 Task: Create a due date automation trigger when advanced on, on the tuesday of the week a card is due add basic without the green label at 11:00 AM.
Action: Mouse moved to (974, 120)
Screenshot: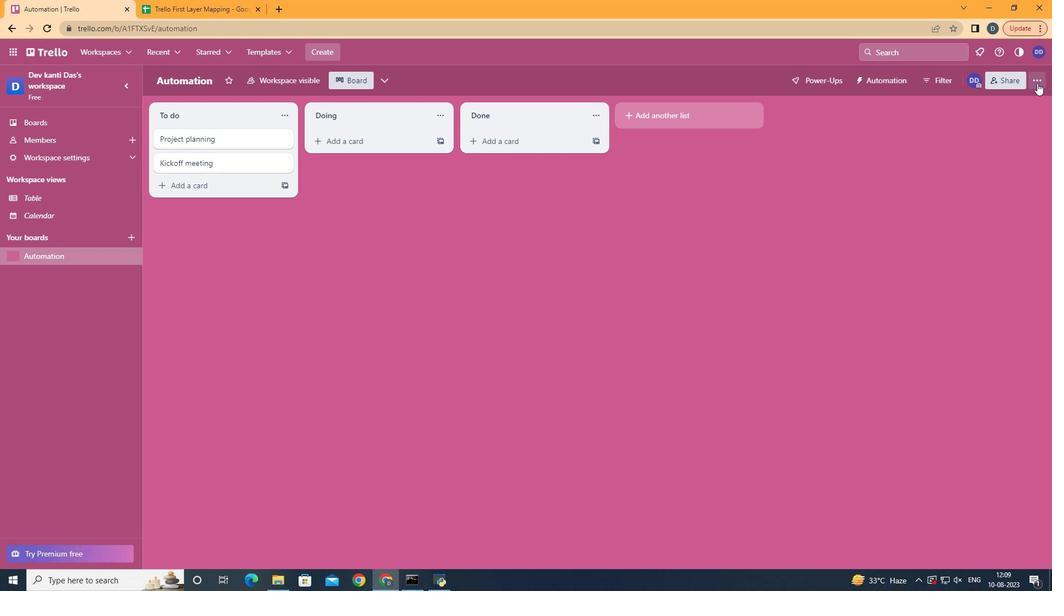 
Action: Mouse pressed left at (974, 120)
Screenshot: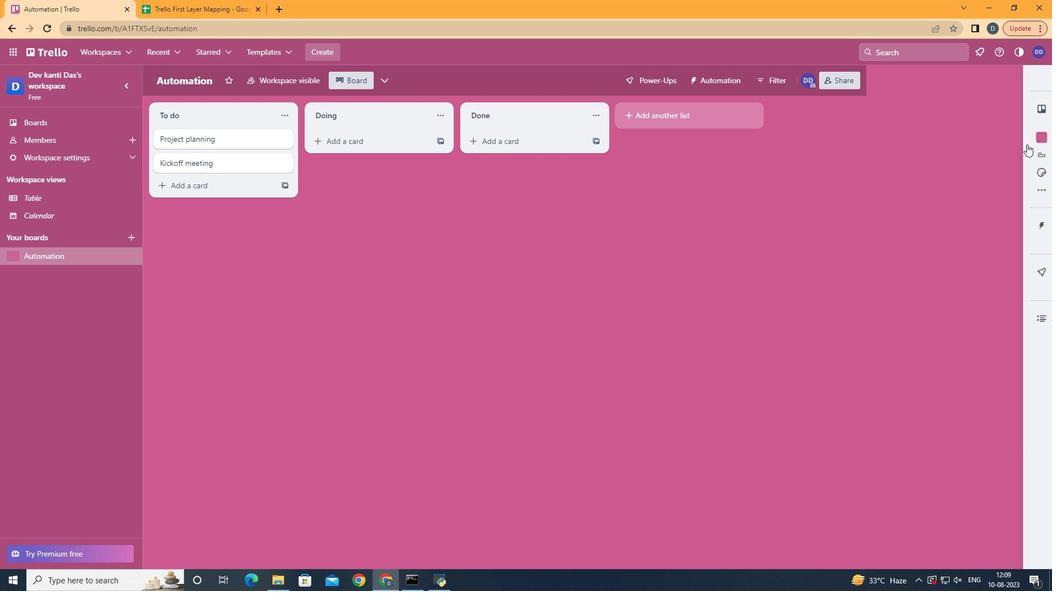 
Action: Mouse moved to (893, 260)
Screenshot: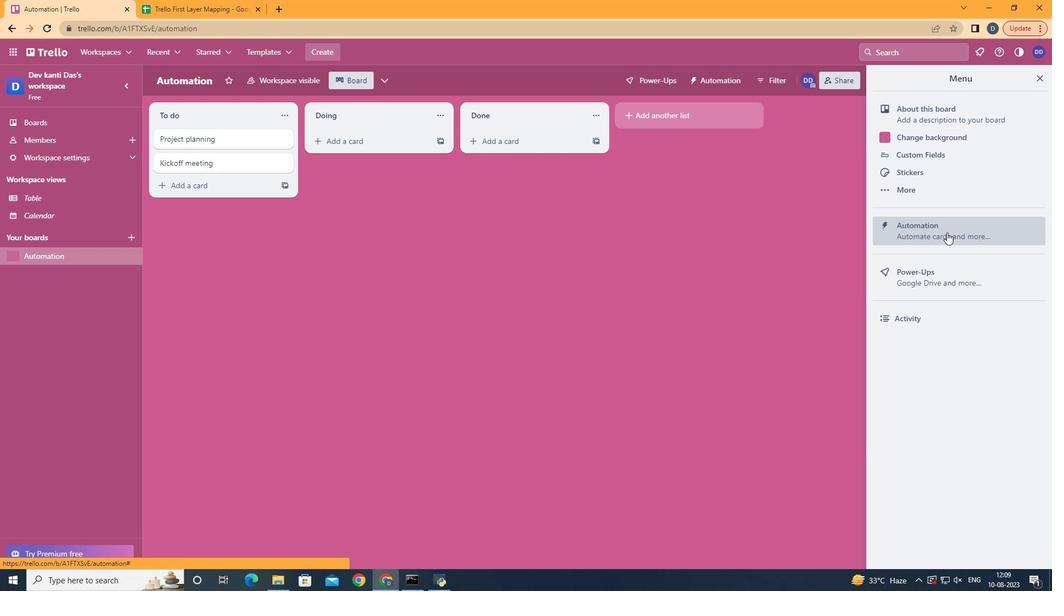 
Action: Mouse pressed left at (893, 260)
Screenshot: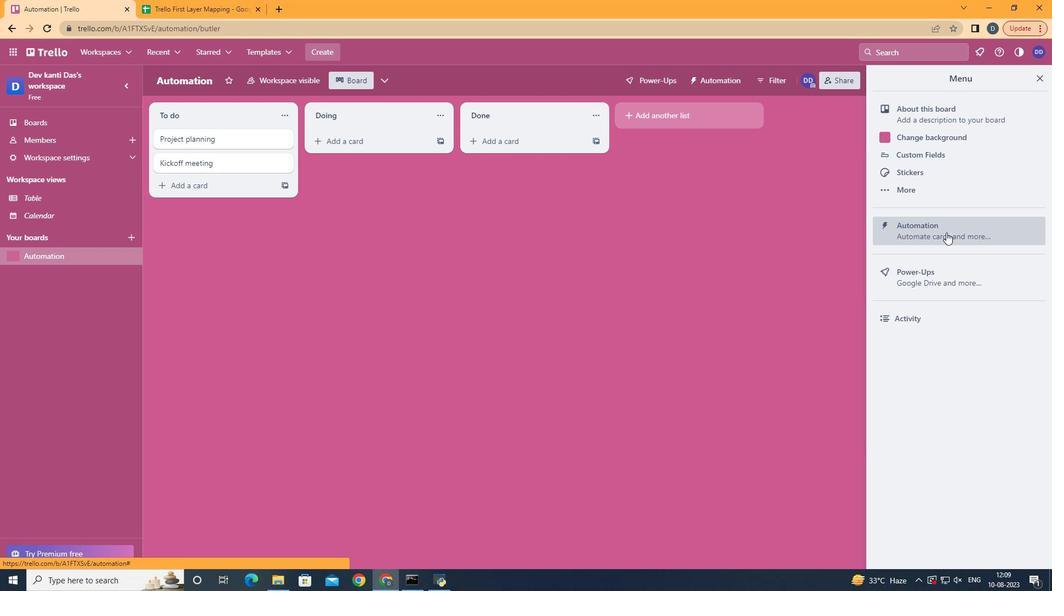 
Action: Mouse moved to (229, 252)
Screenshot: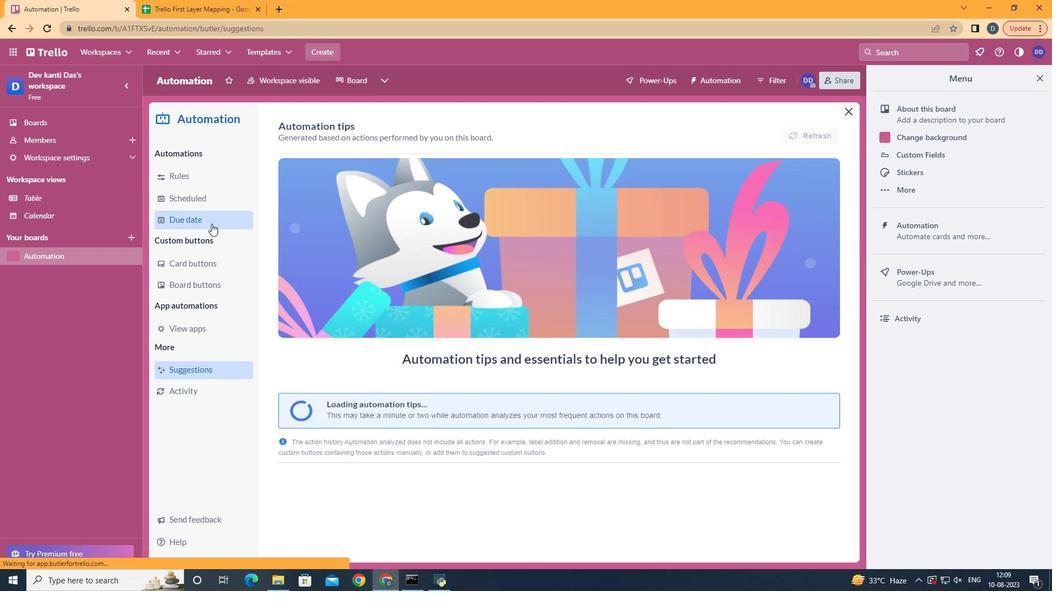 
Action: Mouse pressed left at (229, 252)
Screenshot: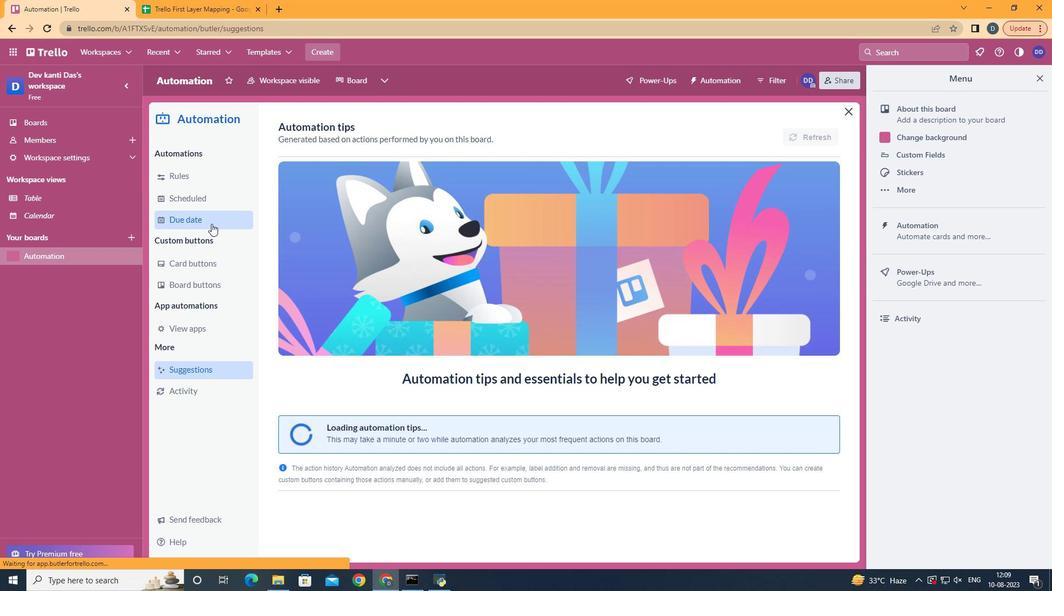 
Action: Mouse moved to (734, 166)
Screenshot: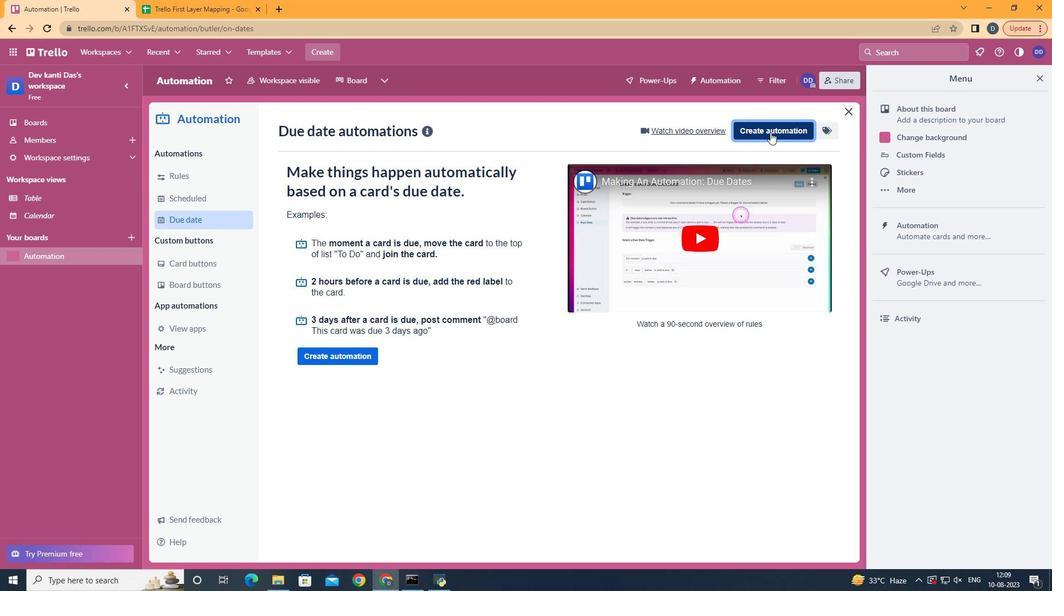 
Action: Mouse pressed left at (734, 166)
Screenshot: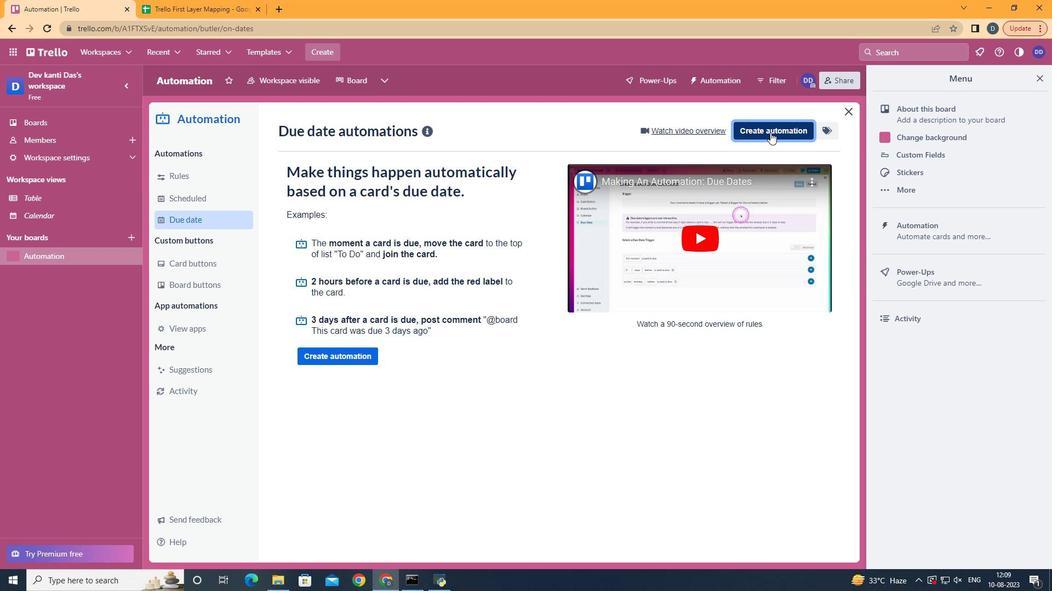 
Action: Mouse moved to (586, 258)
Screenshot: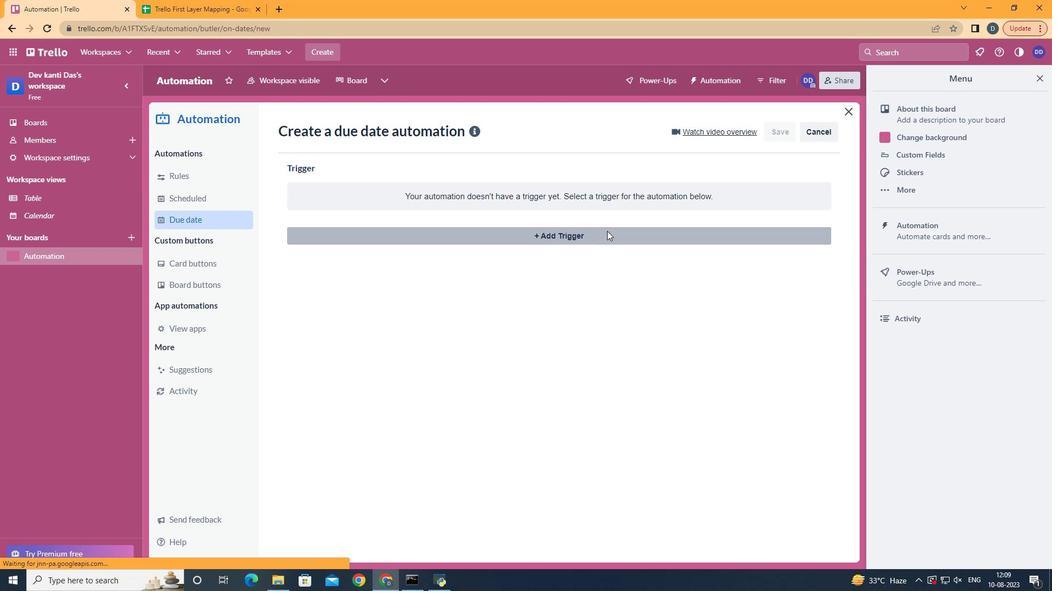 
Action: Mouse pressed left at (586, 258)
Screenshot: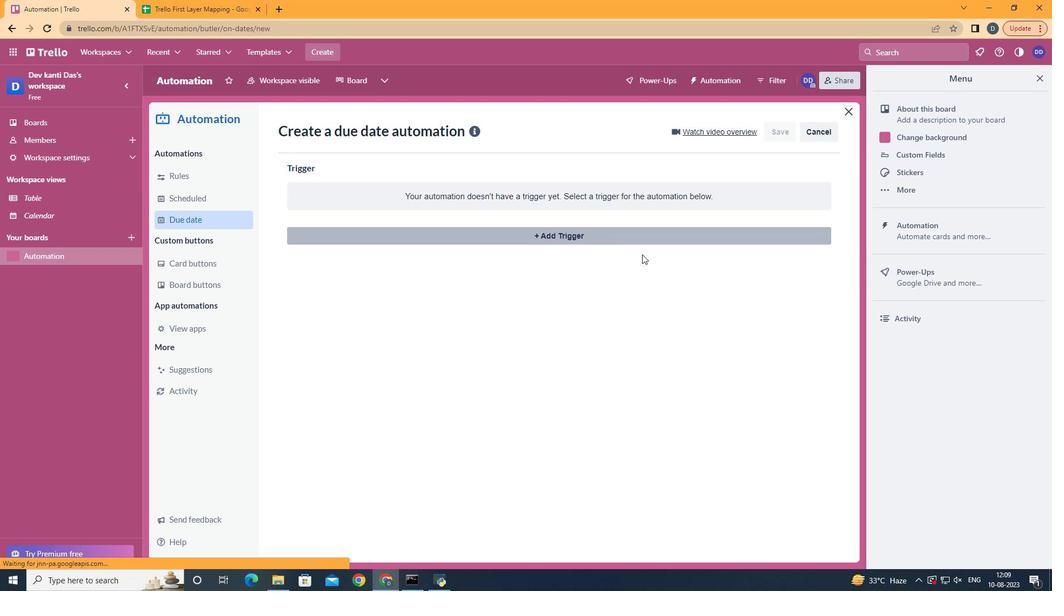 
Action: Mouse moved to (361, 329)
Screenshot: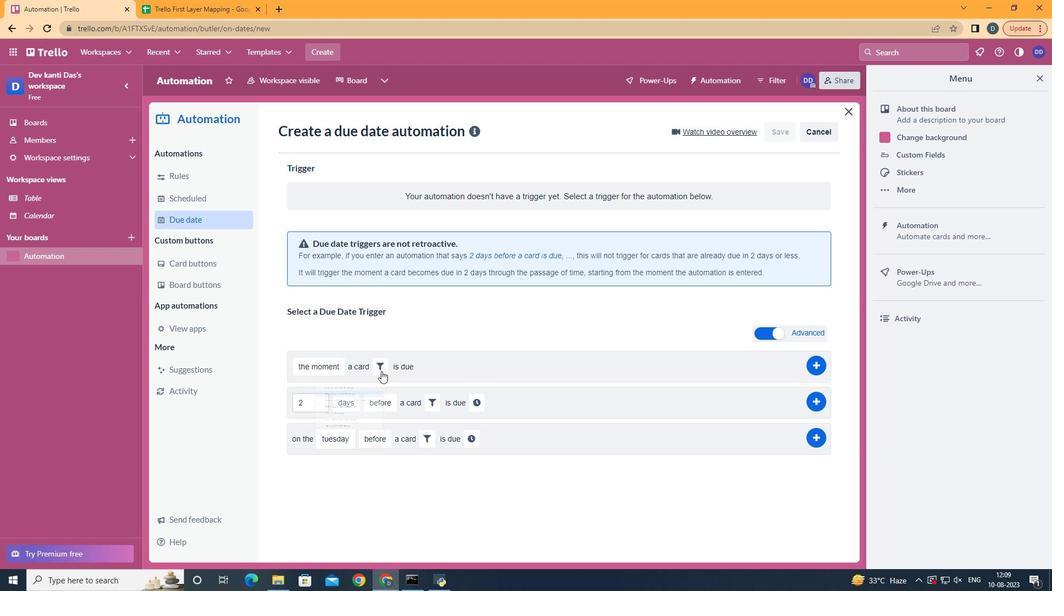 
Action: Mouse pressed left at (361, 329)
Screenshot: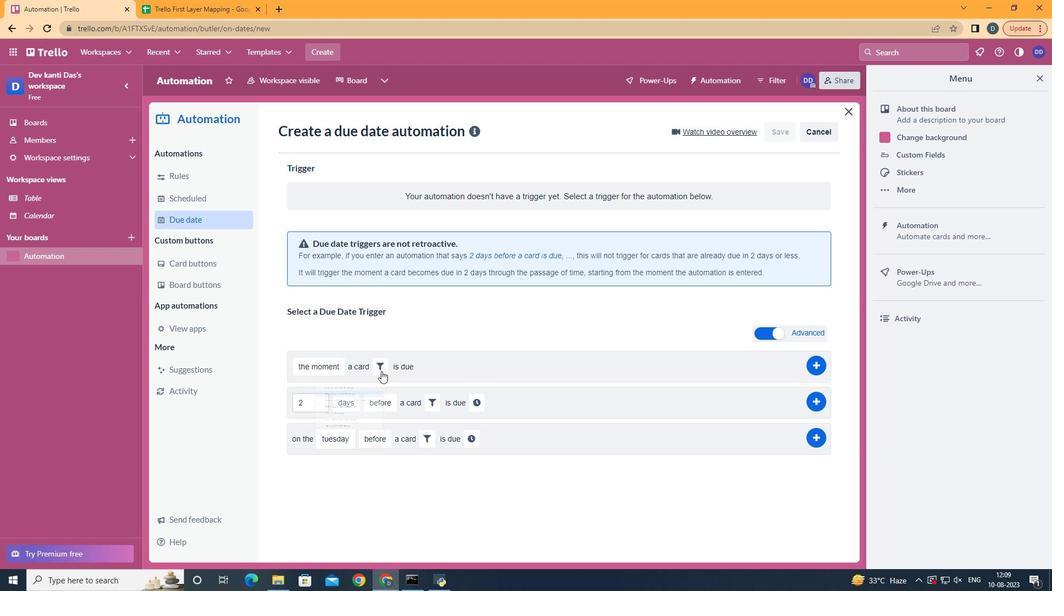 
Action: Mouse moved to (383, 488)
Screenshot: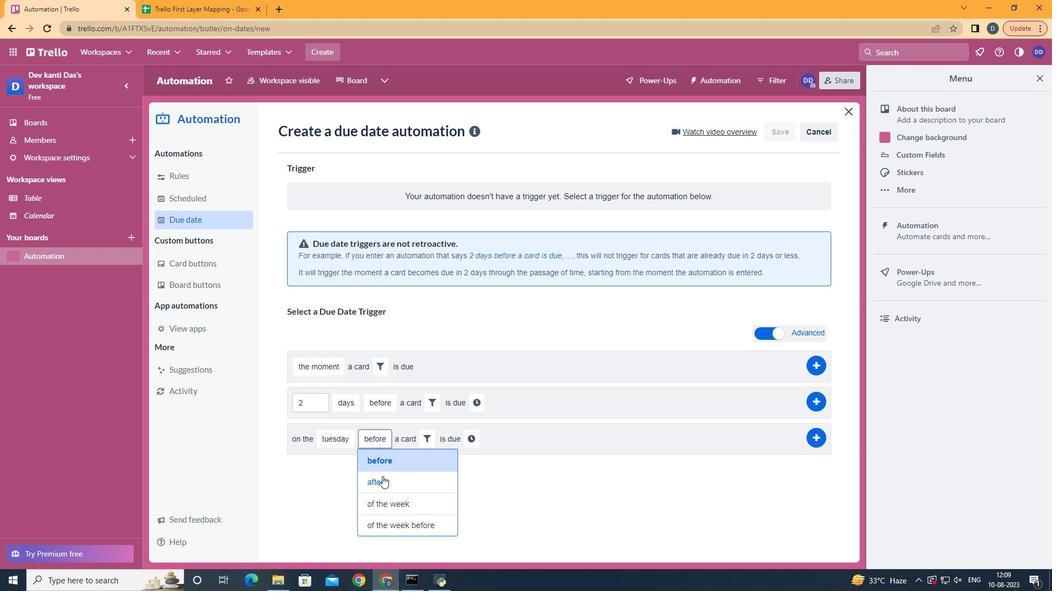 
Action: Mouse pressed left at (383, 488)
Screenshot: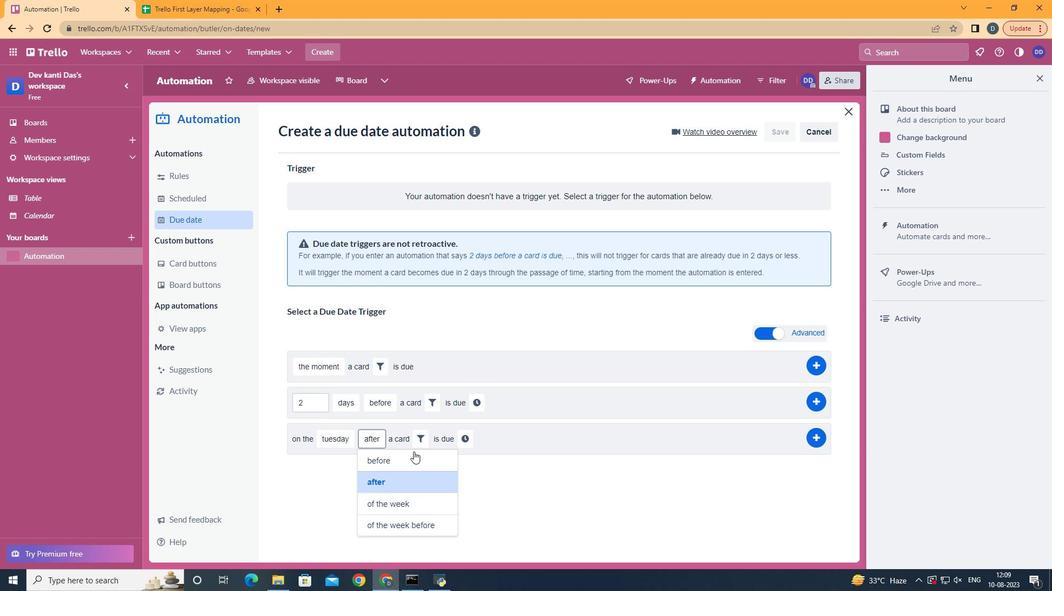 
Action: Mouse moved to (379, 513)
Screenshot: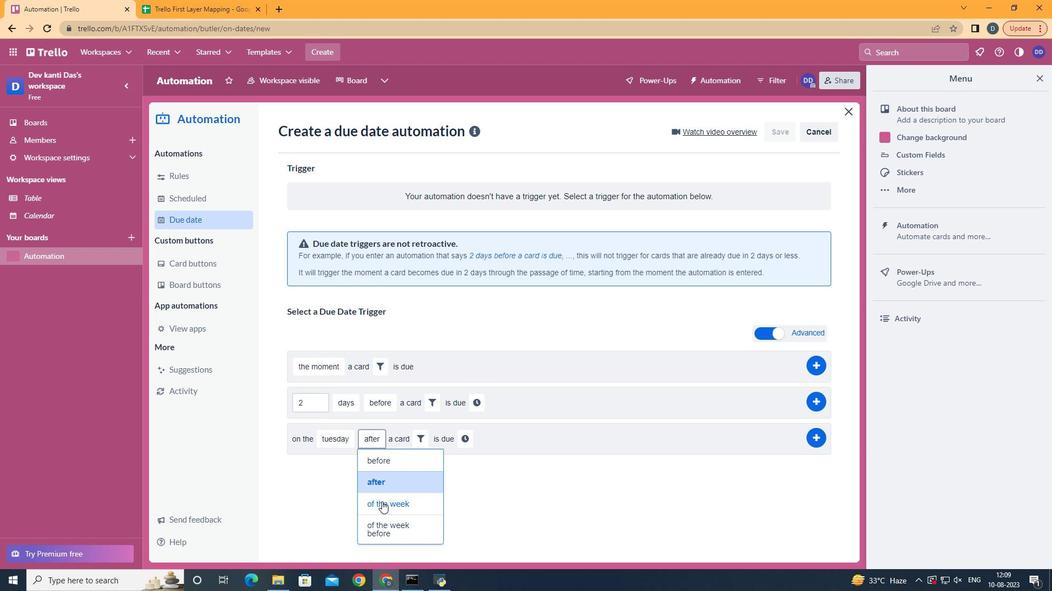 
Action: Mouse pressed left at (379, 513)
Screenshot: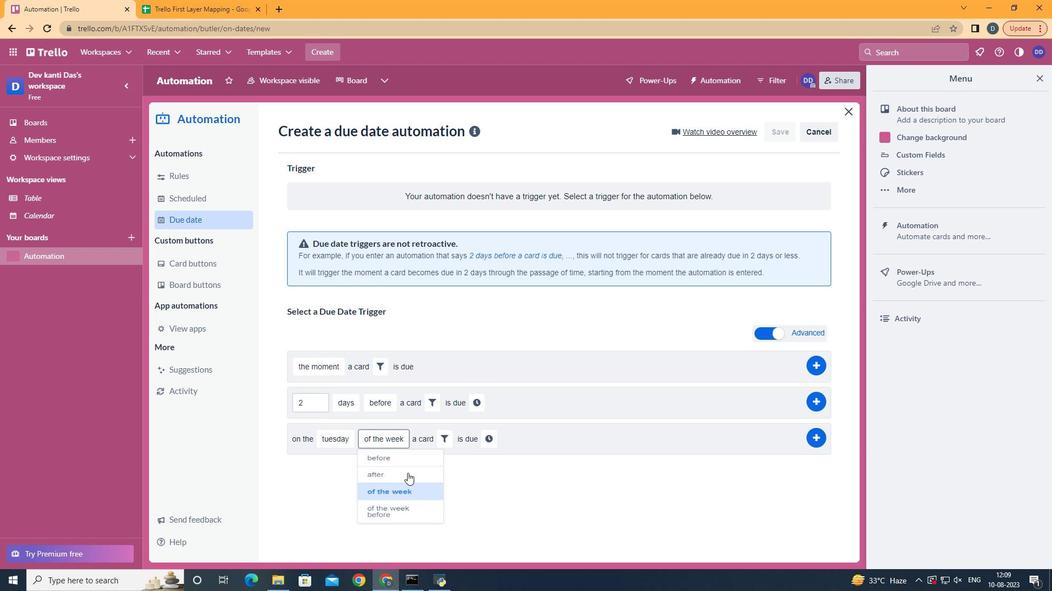 
Action: Mouse moved to (432, 451)
Screenshot: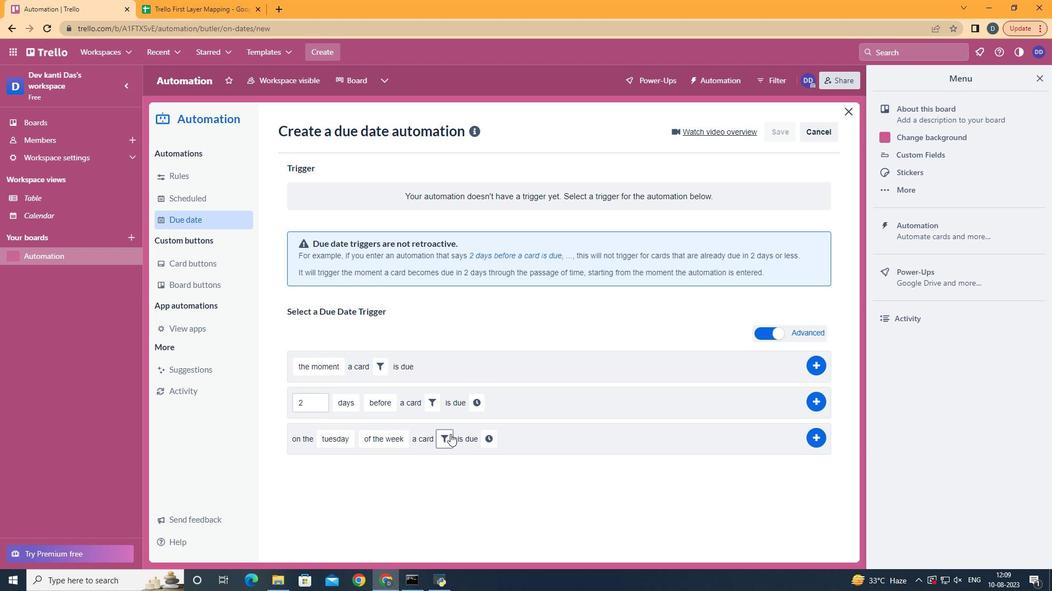 
Action: Mouse pressed left at (432, 451)
Screenshot: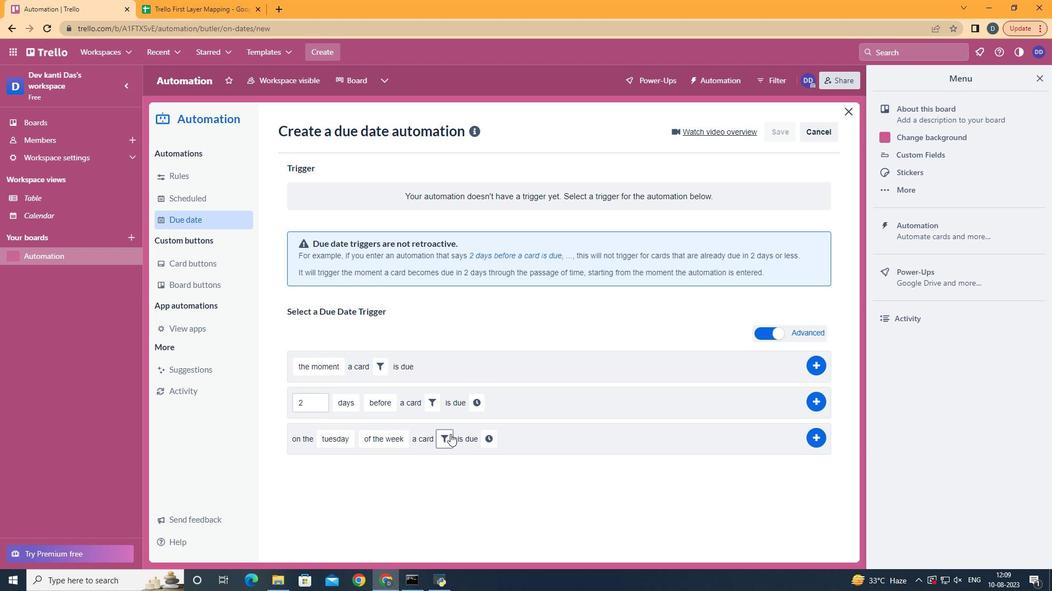 
Action: Mouse moved to (488, 486)
Screenshot: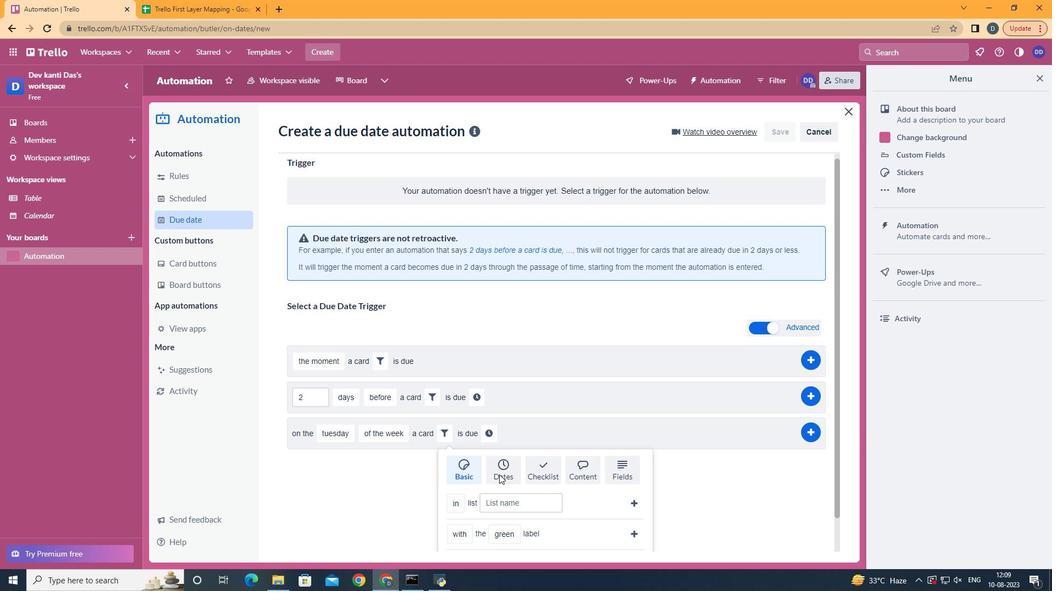 
Action: Mouse scrolled (488, 486) with delta (0, 0)
Screenshot: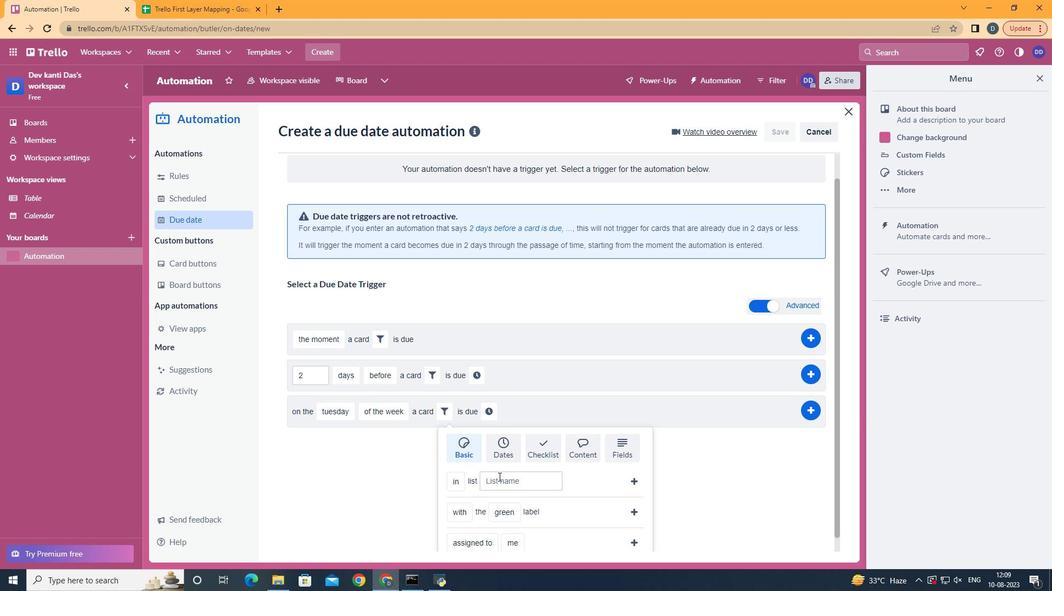 
Action: Mouse moved to (488, 487)
Screenshot: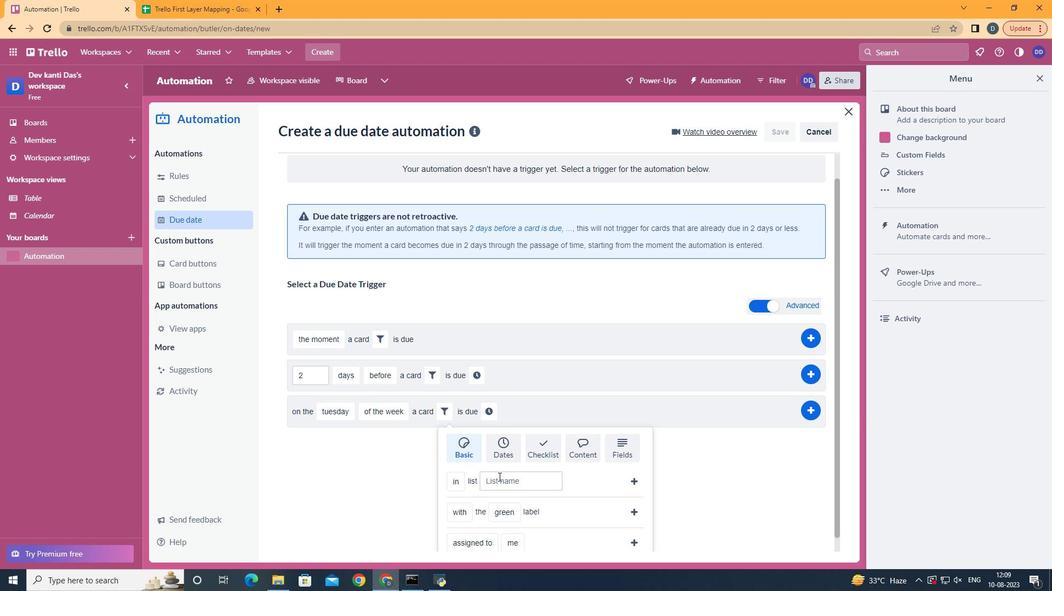 
Action: Mouse scrolled (488, 486) with delta (0, 0)
Screenshot: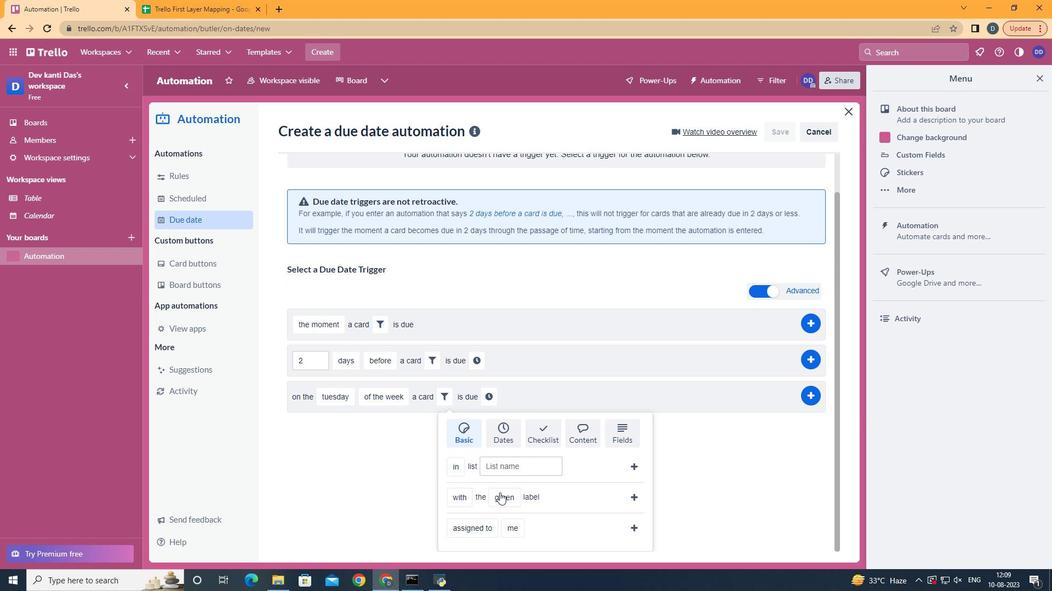 
Action: Mouse scrolled (488, 486) with delta (0, 0)
Screenshot: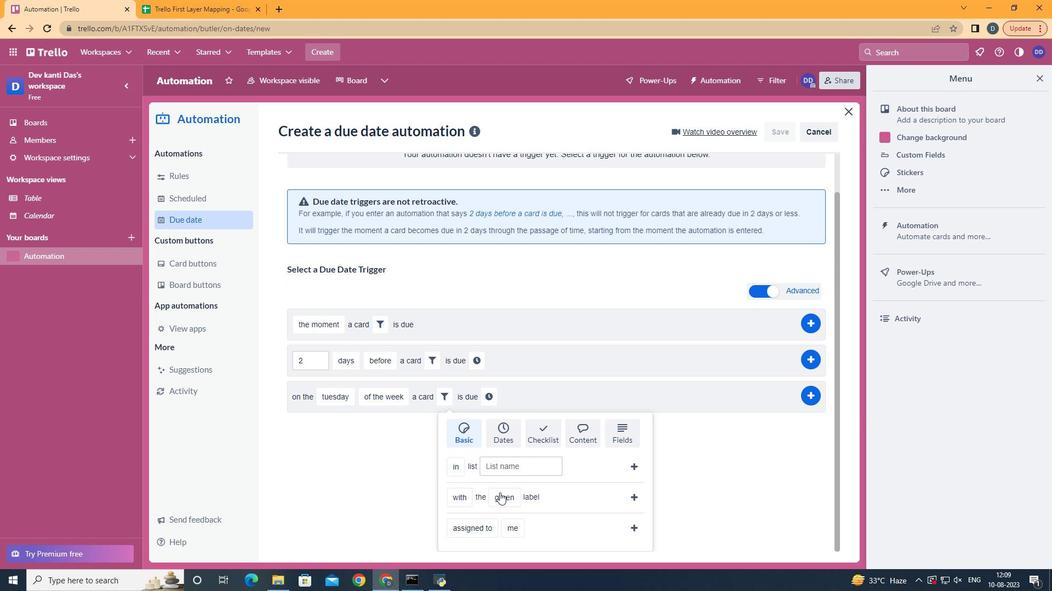 
Action: Mouse scrolled (488, 486) with delta (0, 0)
Screenshot: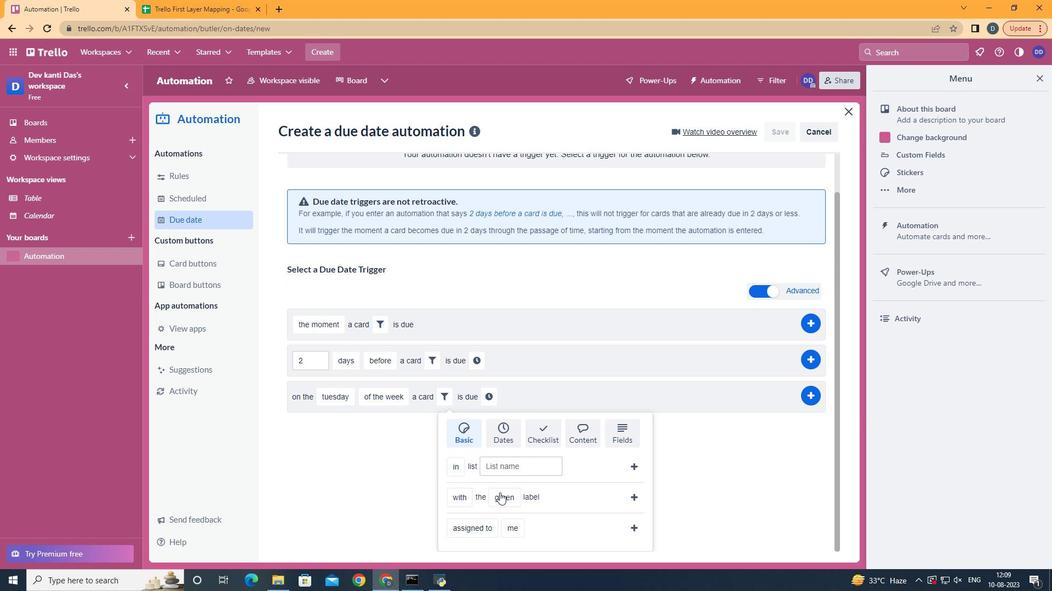 
Action: Mouse moved to (470, 467)
Screenshot: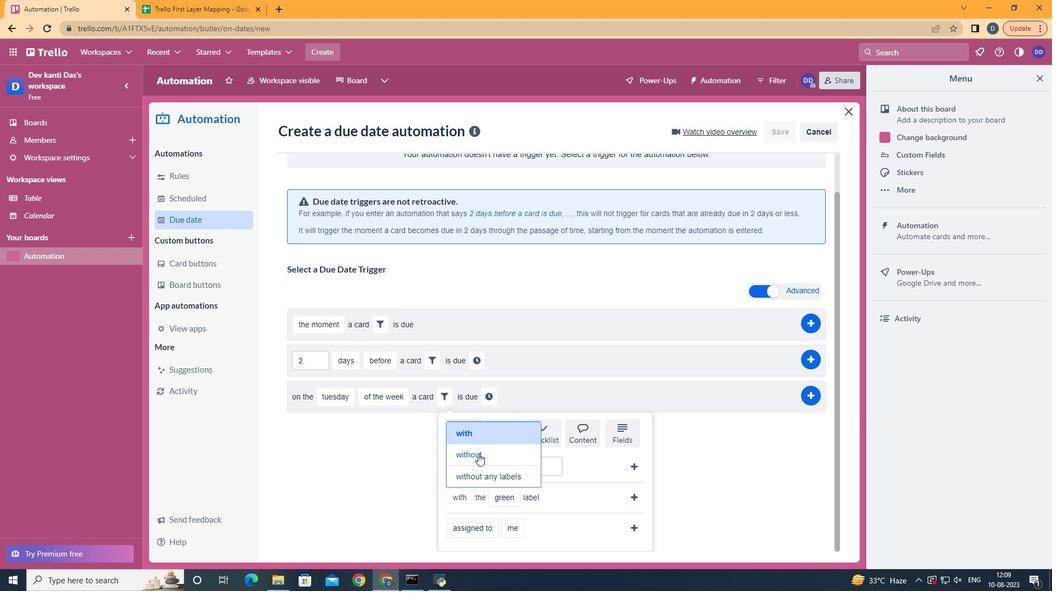 
Action: Mouse pressed left at (470, 467)
Screenshot: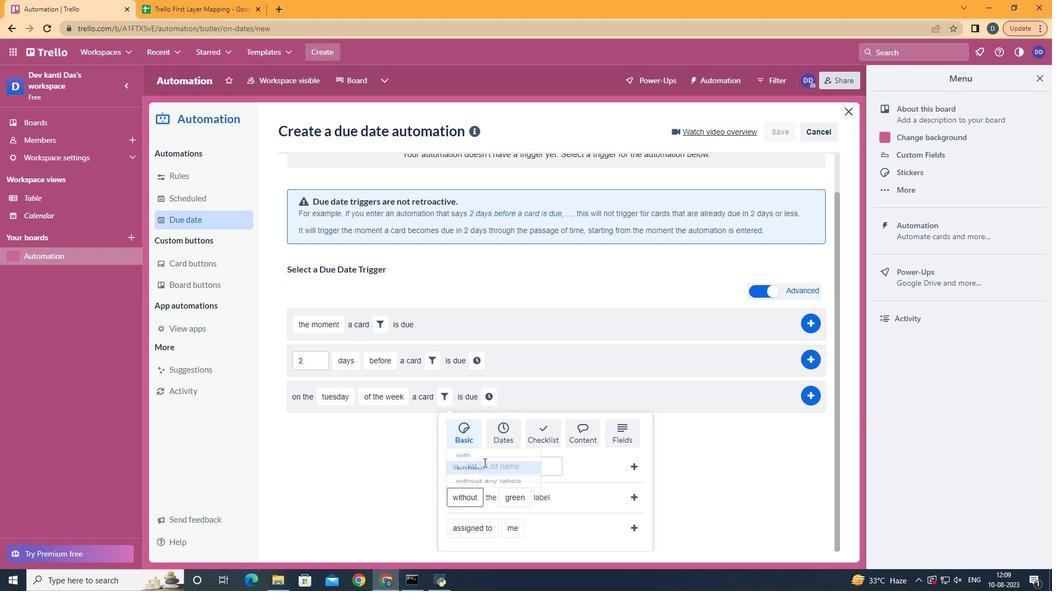 
Action: Mouse moved to (606, 509)
Screenshot: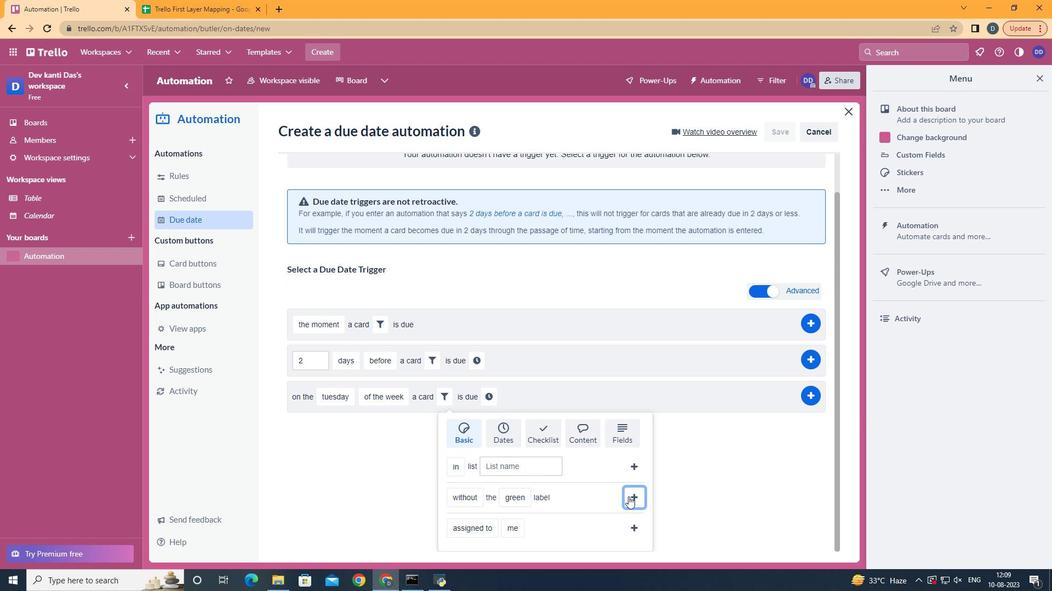
Action: Mouse pressed left at (606, 509)
Screenshot: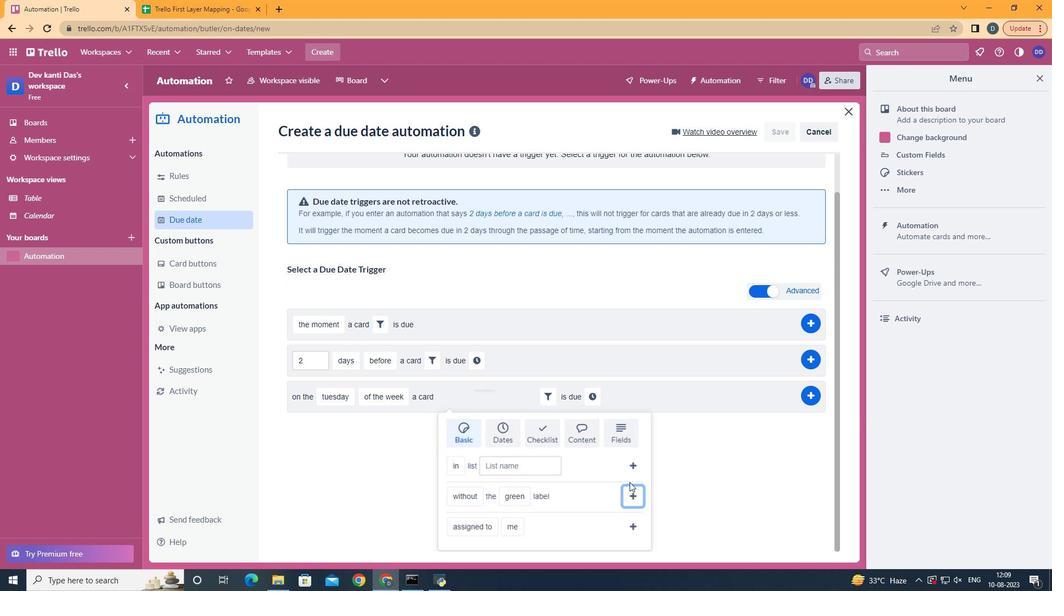 
Action: Mouse moved to (570, 455)
Screenshot: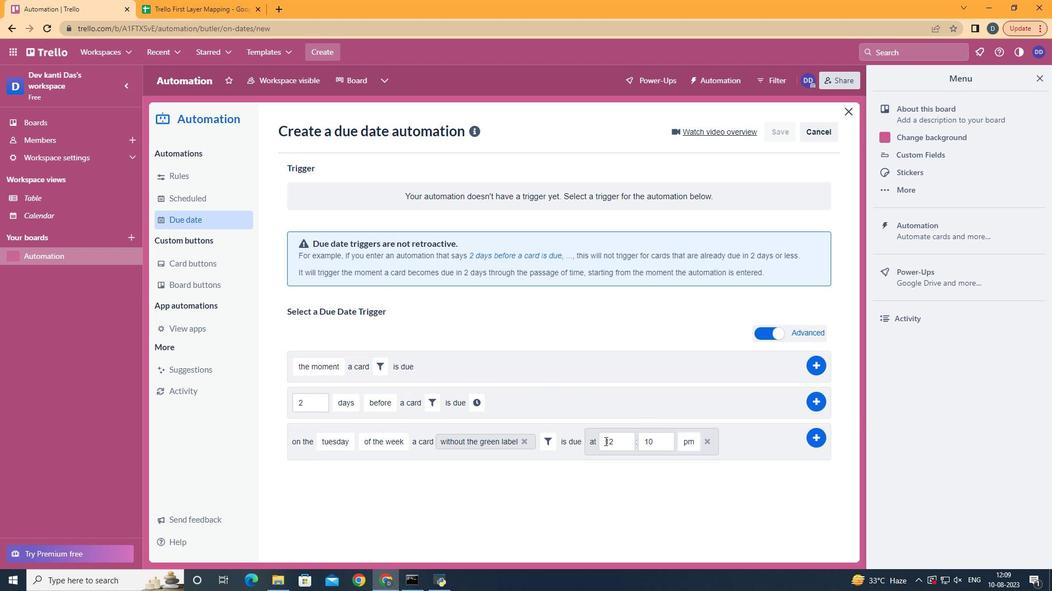 
Action: Mouse pressed left at (570, 455)
Screenshot: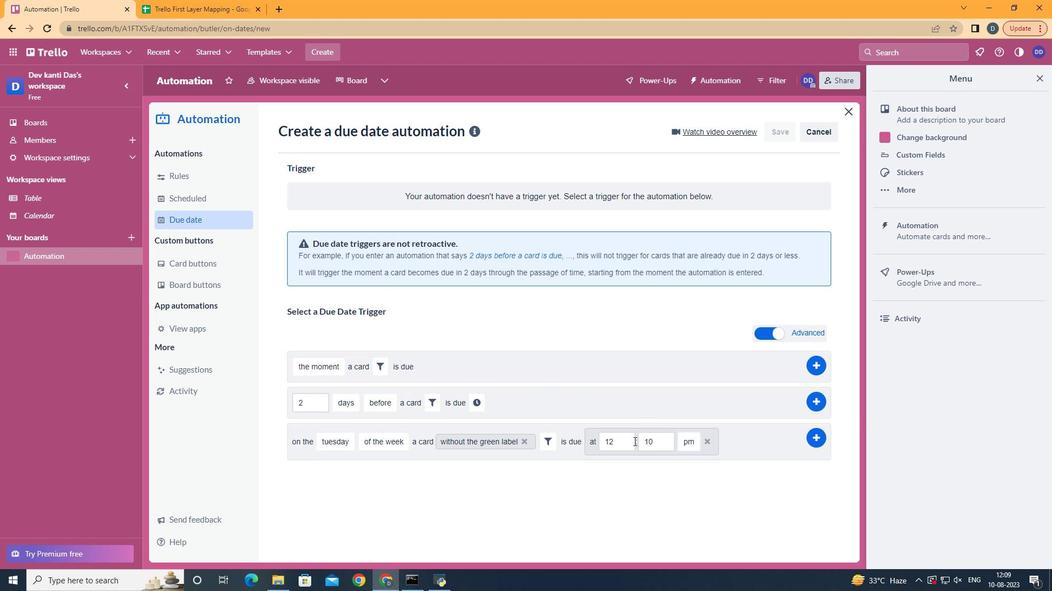 
Action: Mouse moved to (610, 455)
Screenshot: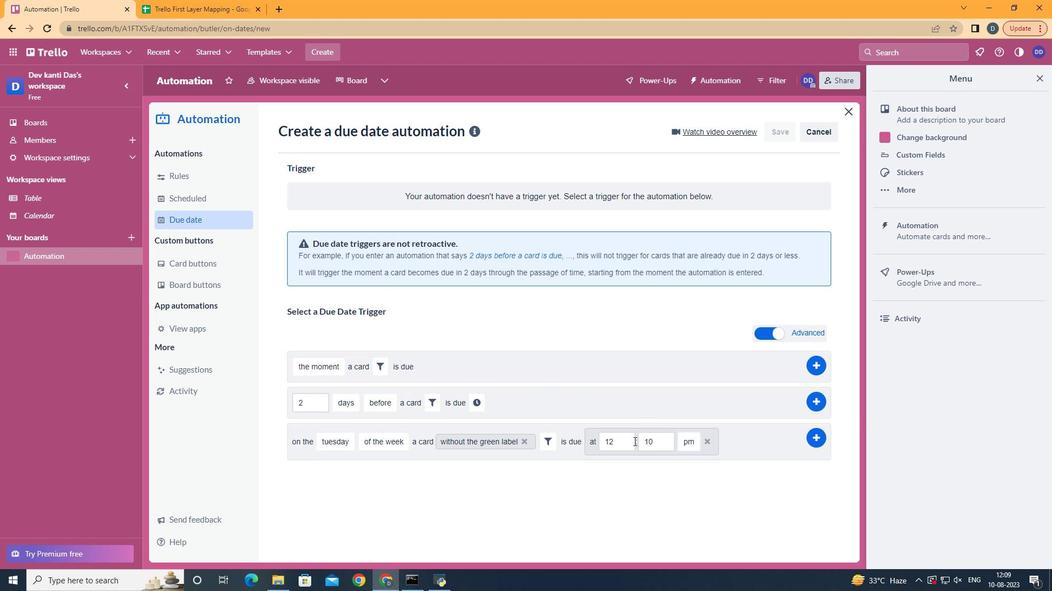 
Action: Mouse pressed left at (610, 455)
Screenshot: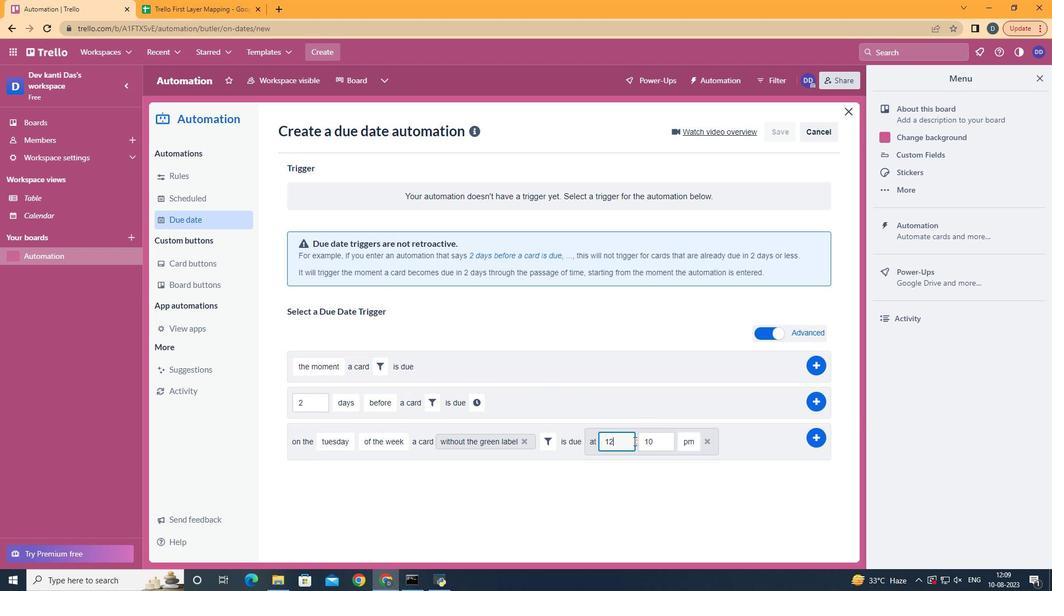 
Action: Mouse moved to (611, 454)
Screenshot: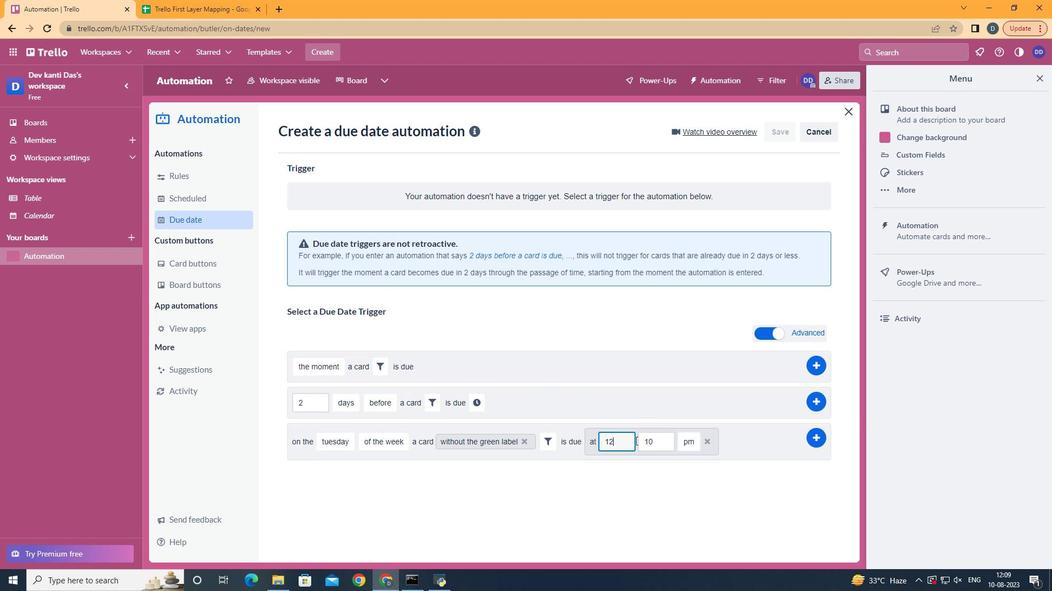 
Action: Key pressed <Key.backspace>1
Screenshot: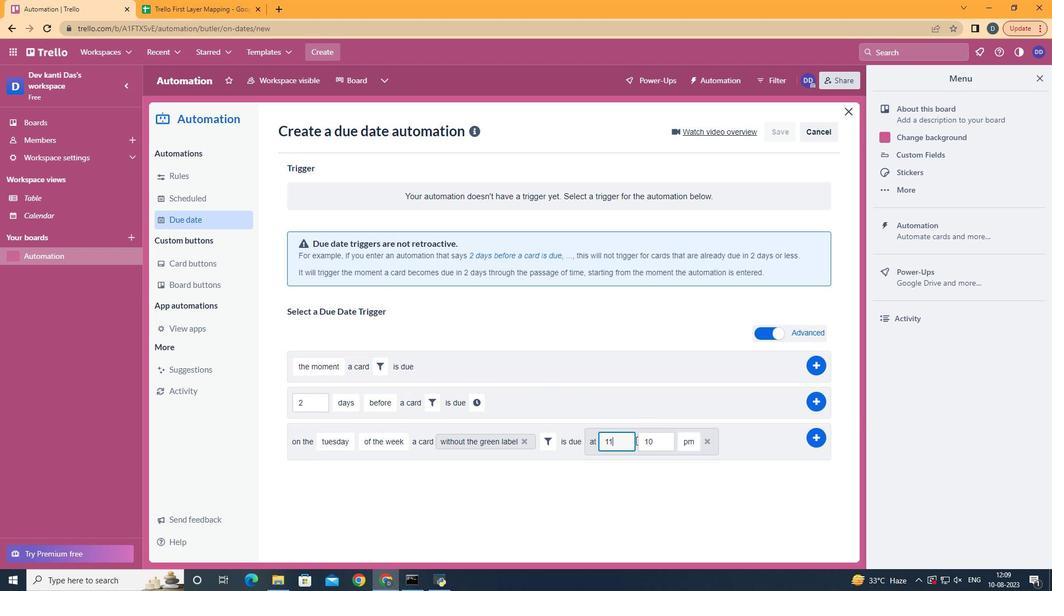
Action: Mouse moved to (635, 456)
Screenshot: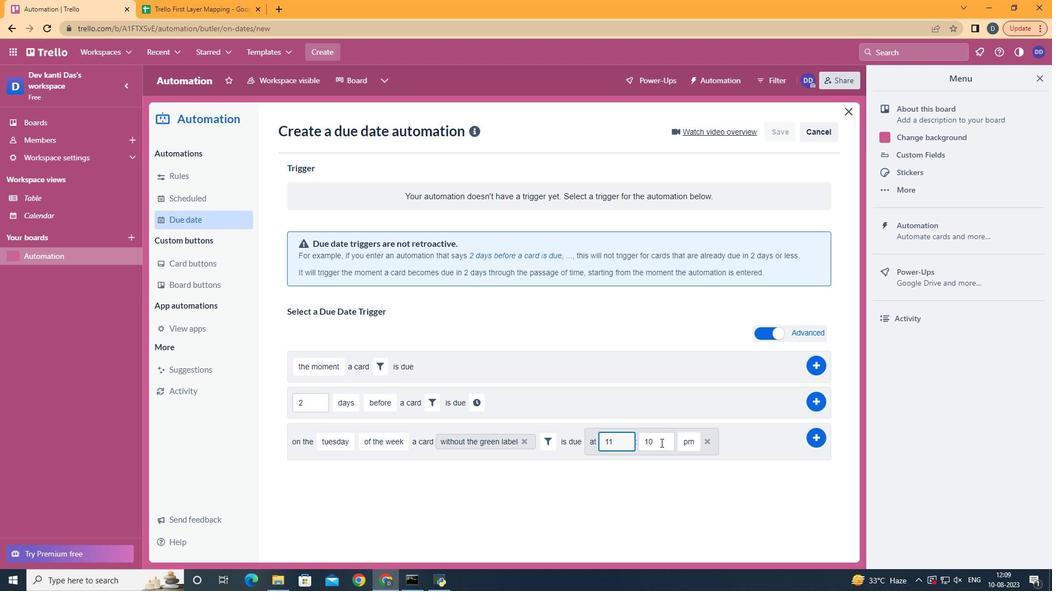 
Action: Mouse pressed left at (635, 456)
Screenshot: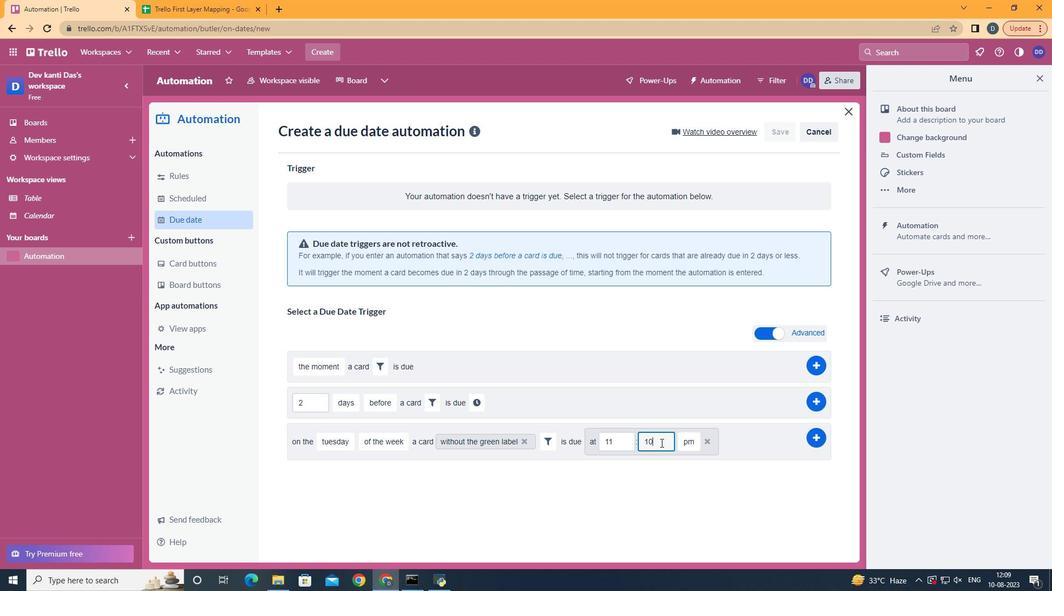 
Action: Key pressed <Key.backspace><Key.backspace>00
Screenshot: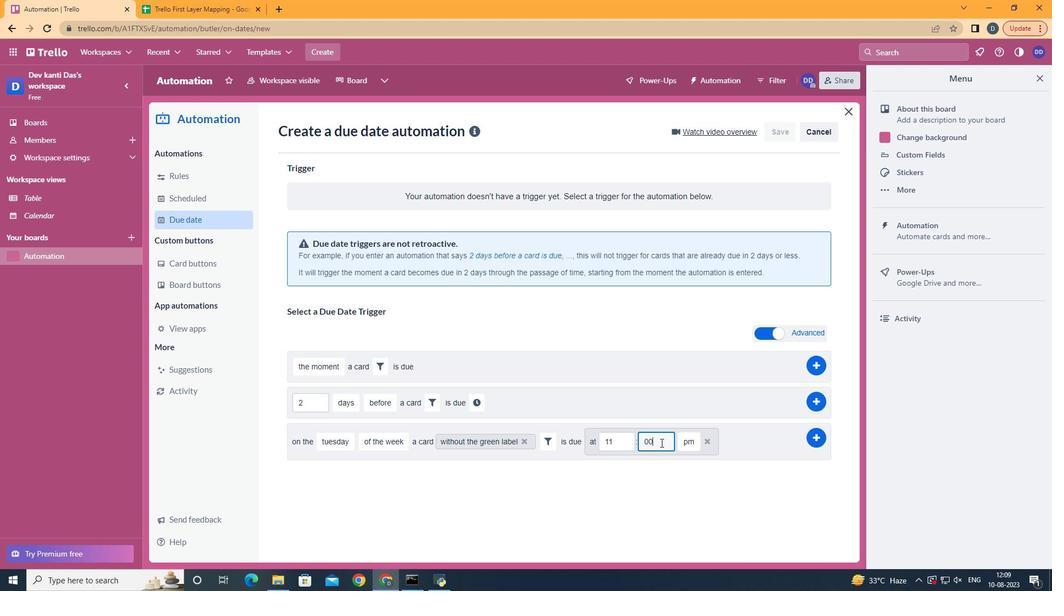 
Action: Mouse moved to (661, 472)
Screenshot: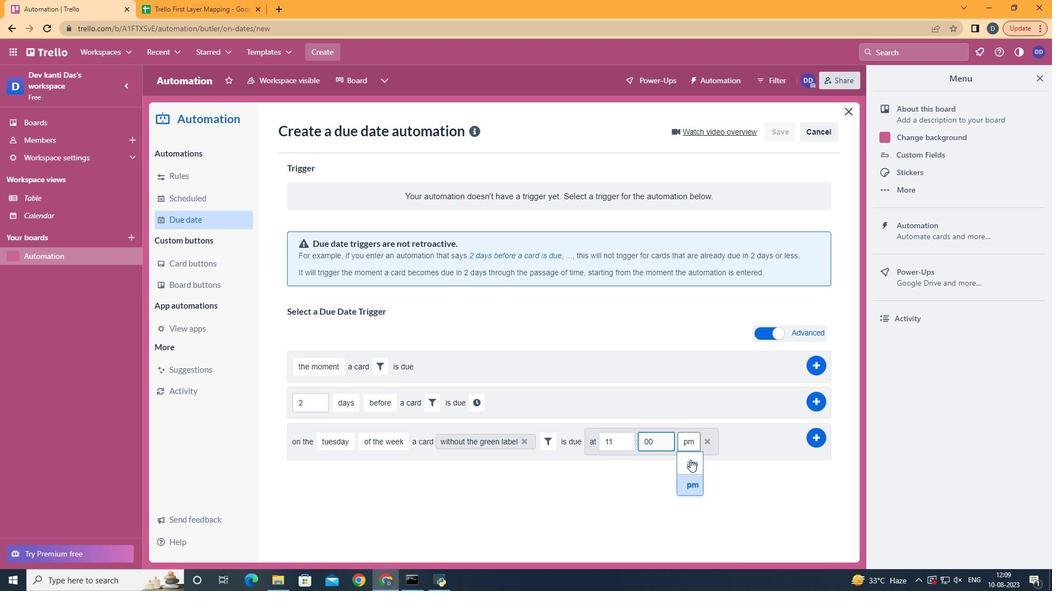 
Action: Mouse pressed left at (661, 472)
Screenshot: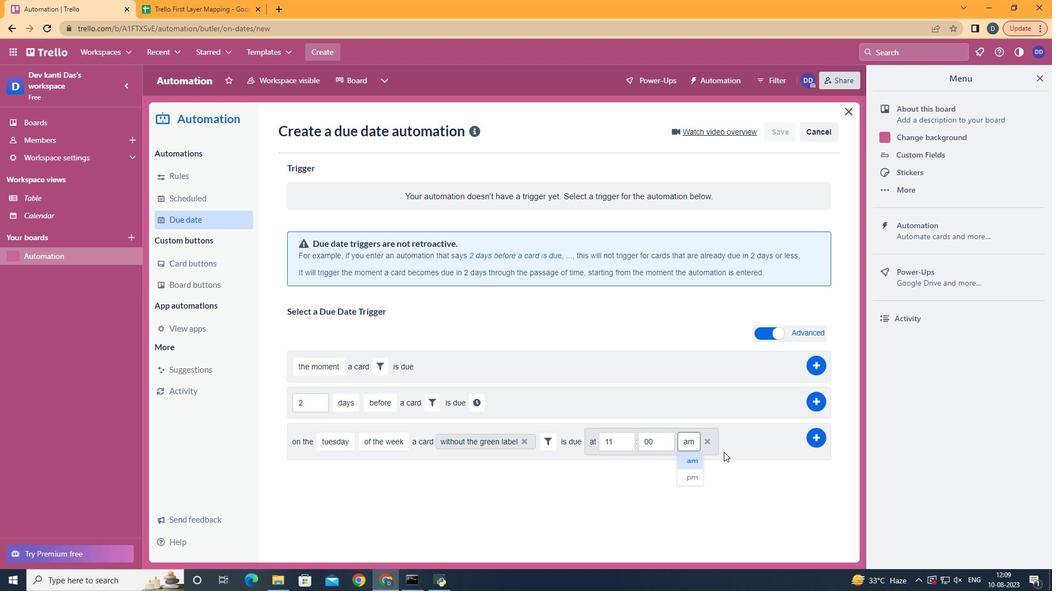 
Action: Mouse moved to (775, 455)
Screenshot: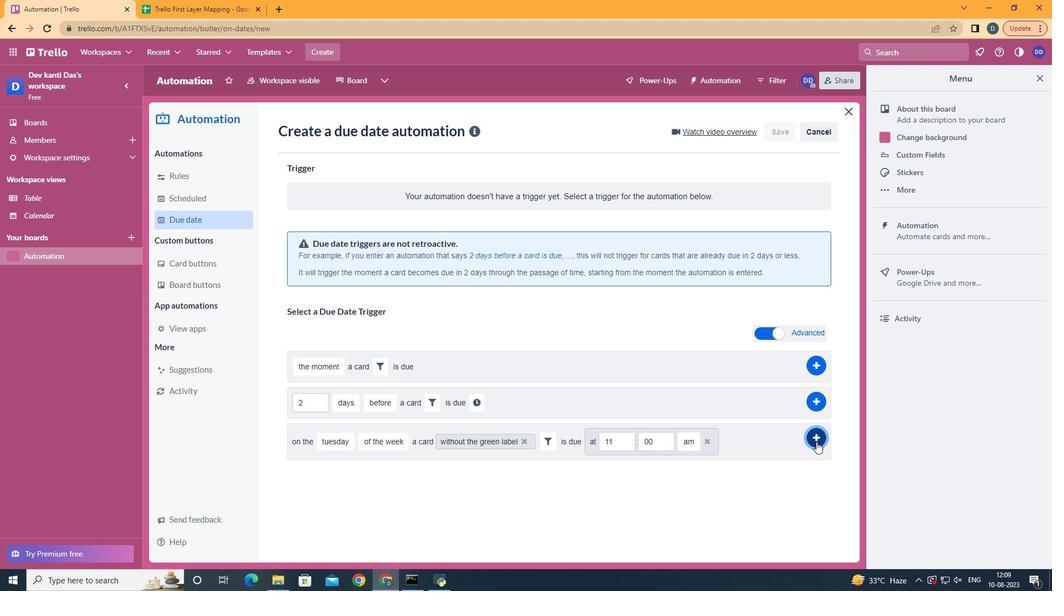 
Action: Mouse pressed left at (775, 455)
Screenshot: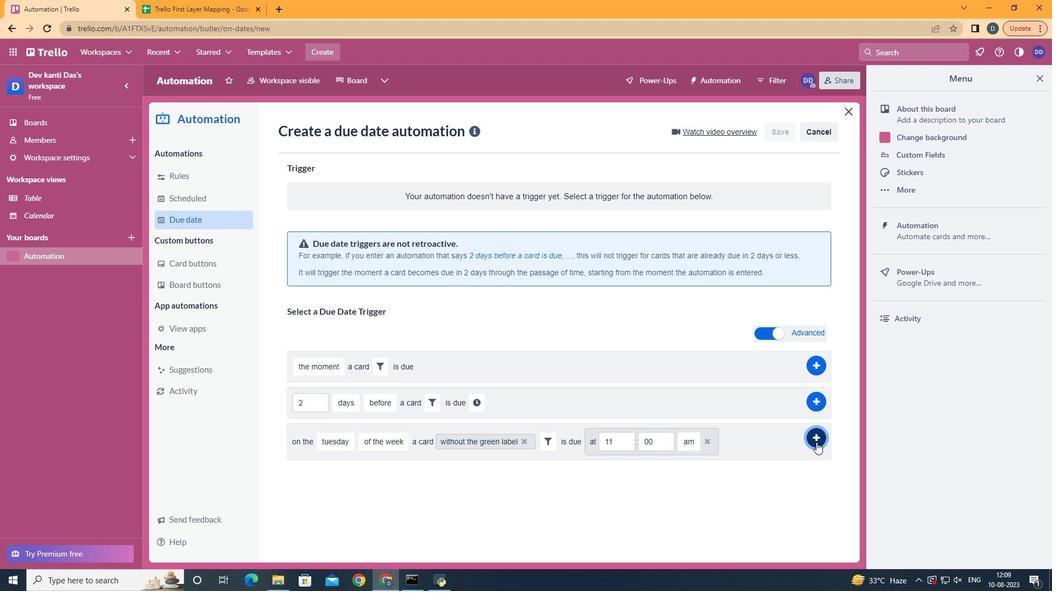 
Action: Mouse moved to (513, 273)
Screenshot: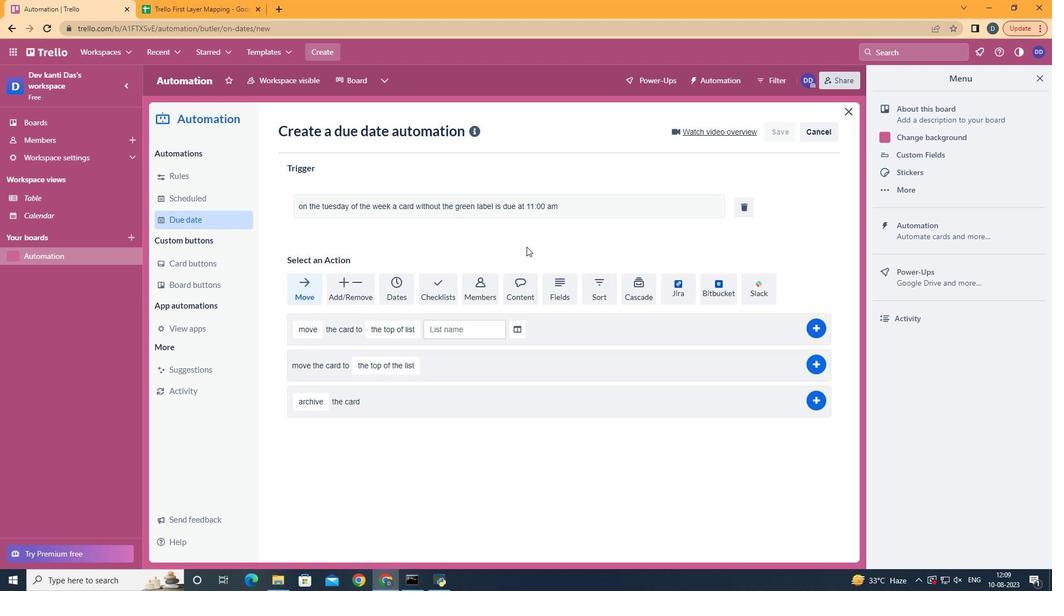 
